 Task: Select the 1 on the scale.
Action: Mouse moved to (7, 461)
Screenshot: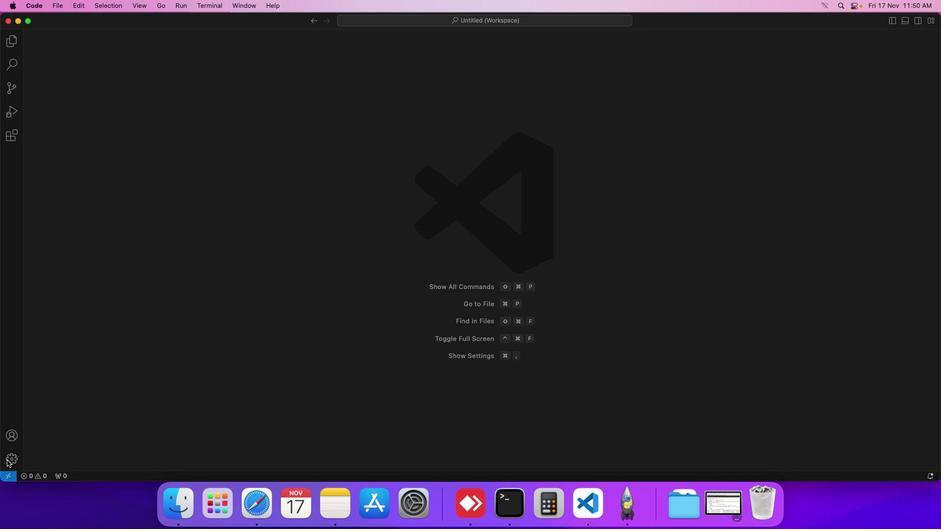 
Action: Mouse pressed left at (7, 461)
Screenshot: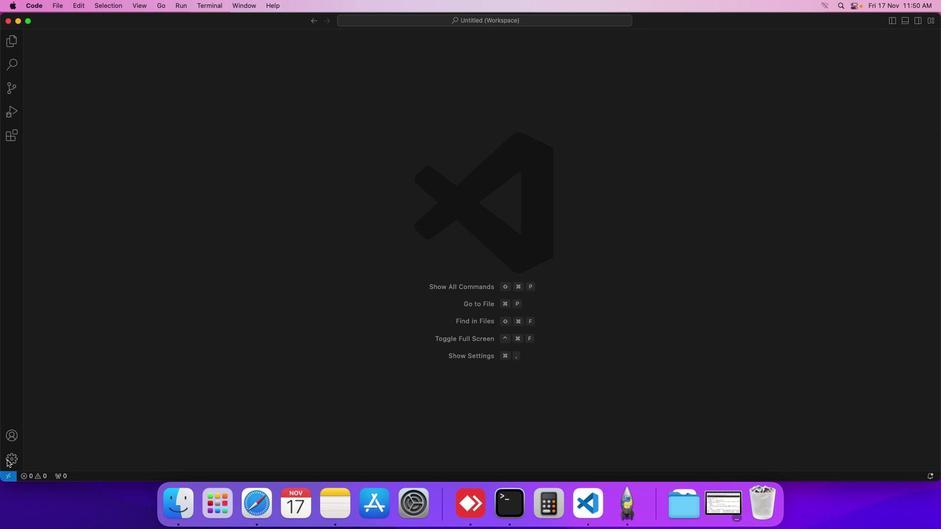 
Action: Mouse moved to (50, 385)
Screenshot: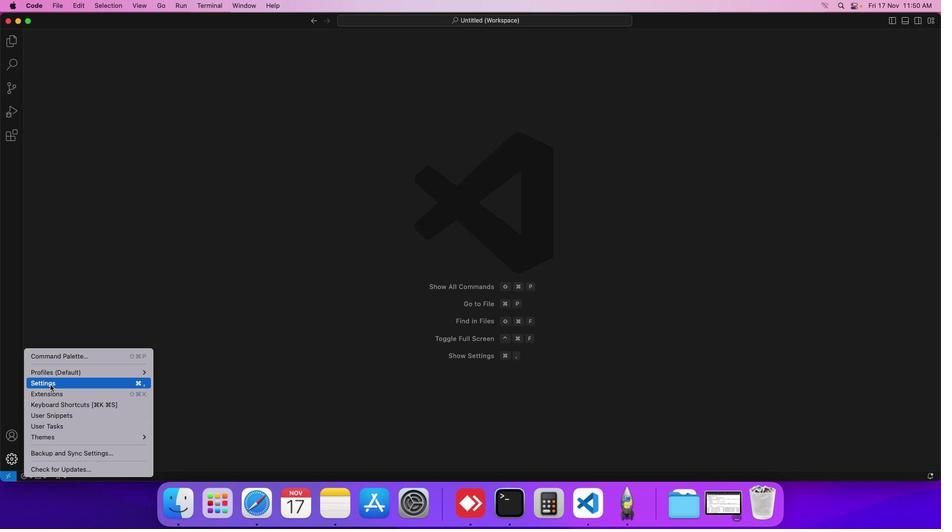 
Action: Mouse pressed left at (50, 385)
Screenshot: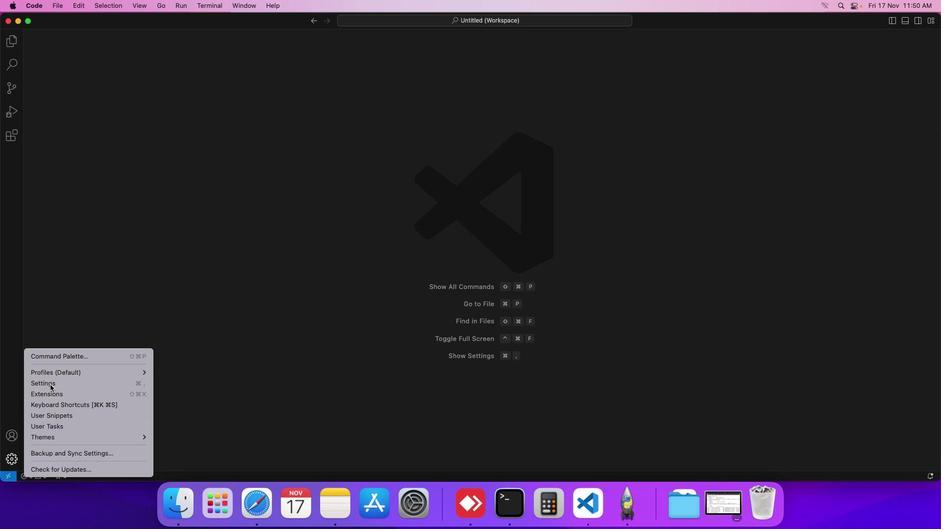 
Action: Mouse moved to (234, 110)
Screenshot: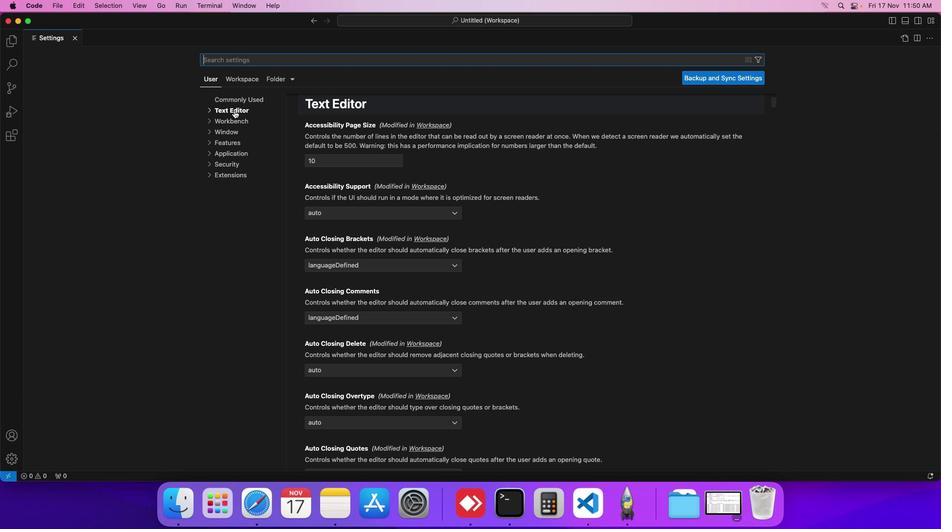 
Action: Mouse pressed left at (234, 110)
Screenshot: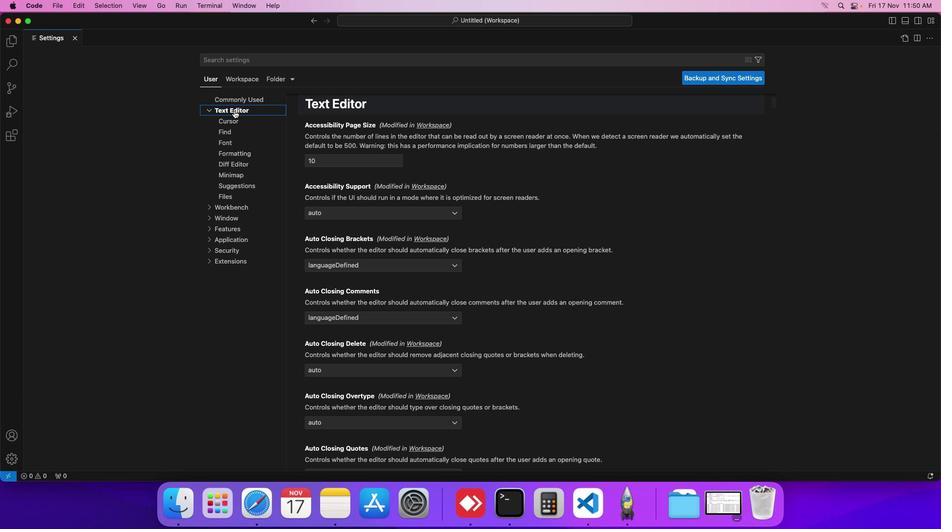 
Action: Mouse moved to (230, 175)
Screenshot: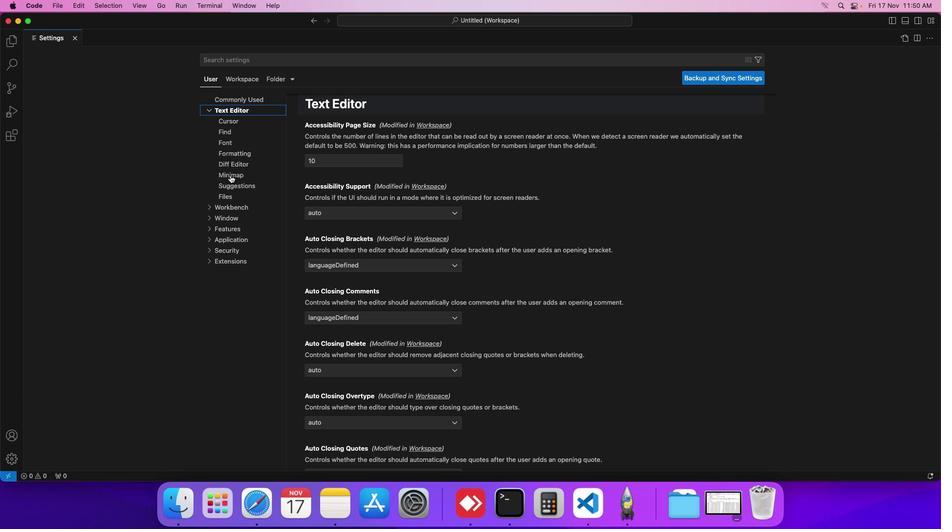 
Action: Mouse pressed left at (230, 175)
Screenshot: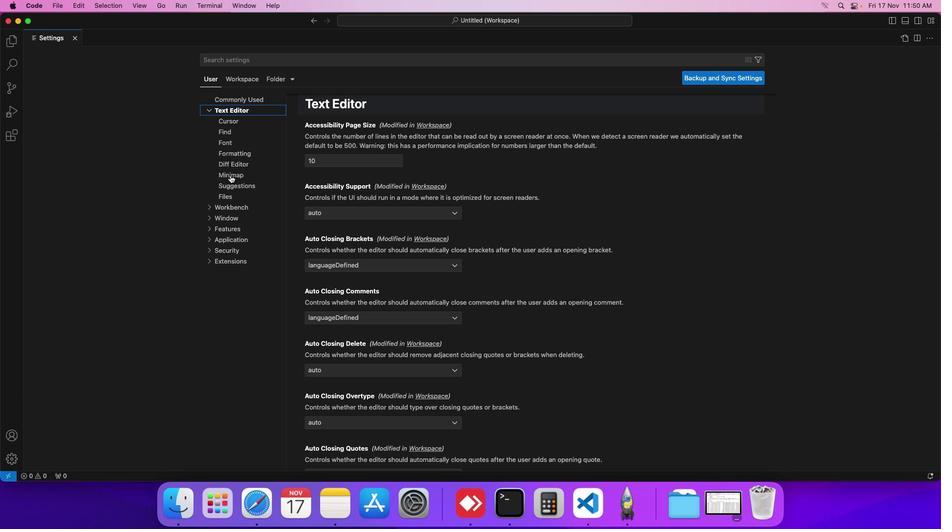 
Action: Mouse moved to (347, 320)
Screenshot: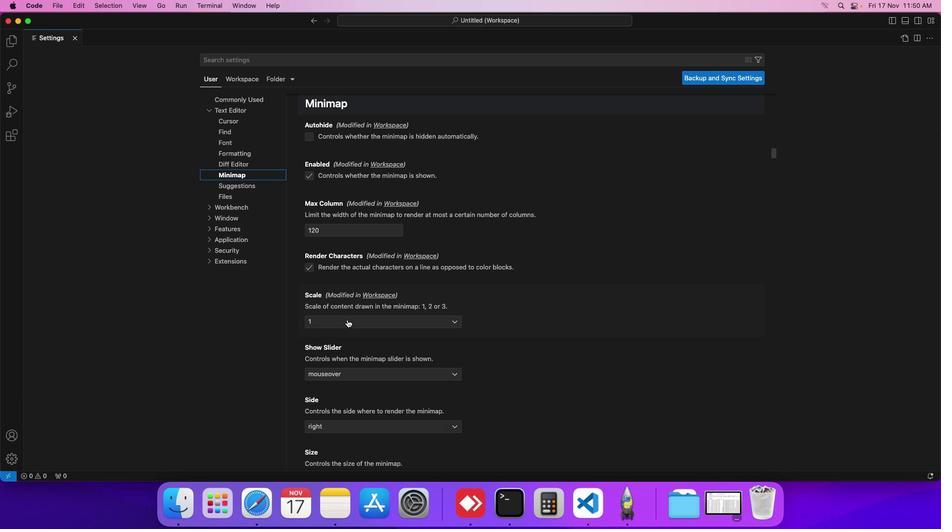 
Action: Mouse pressed left at (347, 320)
Screenshot: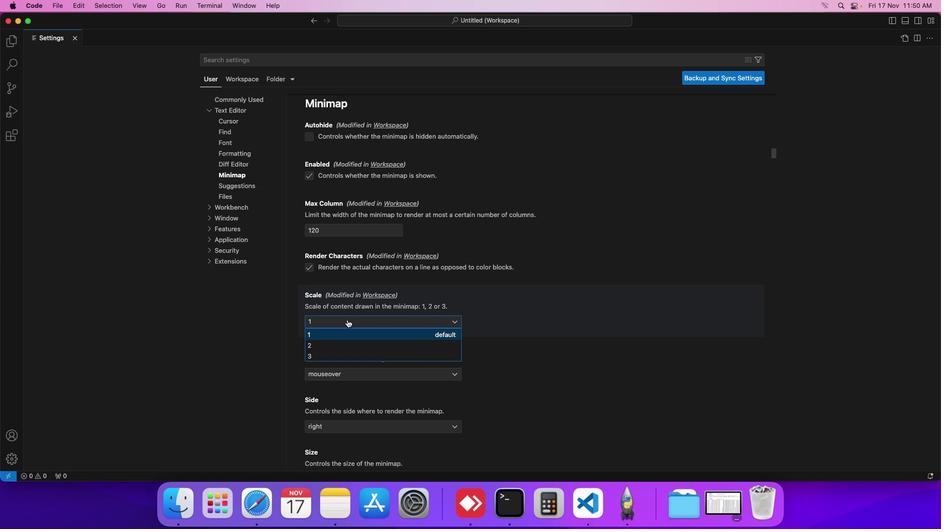 
Action: Mouse moved to (314, 336)
Screenshot: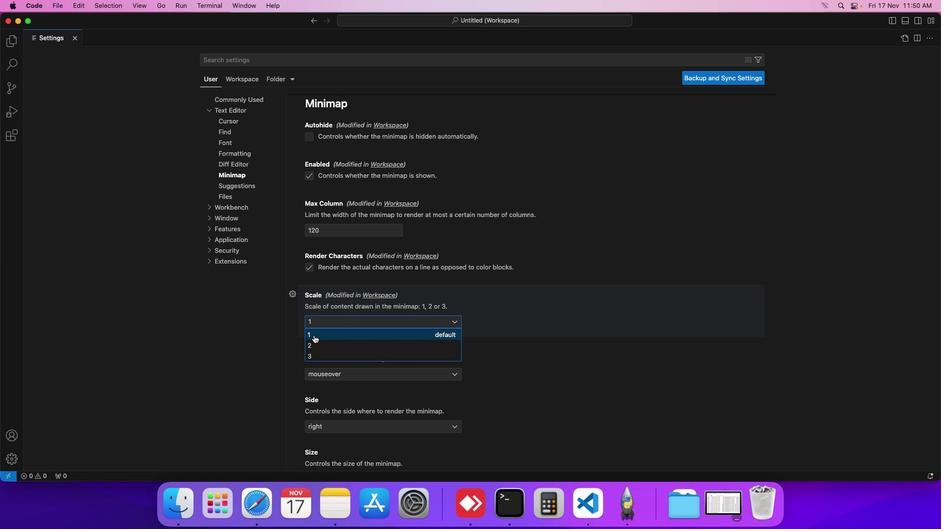 
Action: Mouse pressed left at (314, 336)
Screenshot: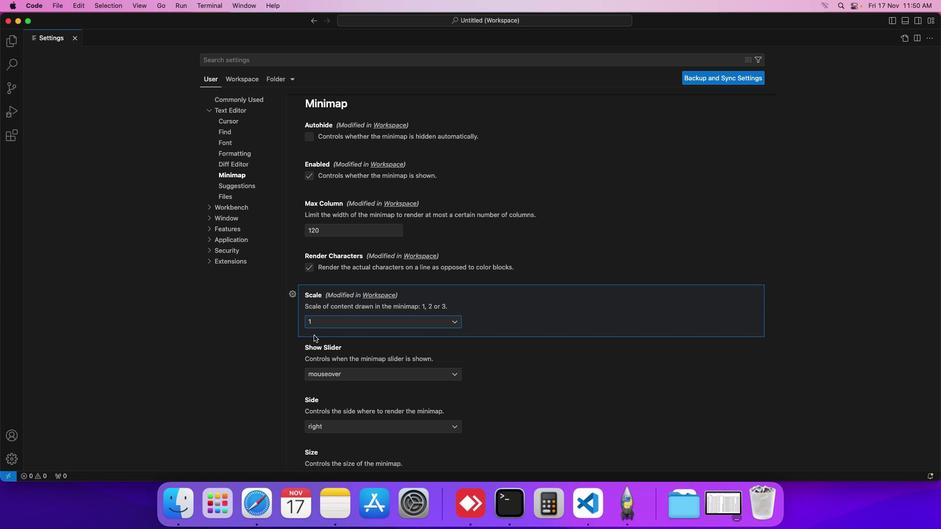 
Action: Mouse moved to (331, 327)
Screenshot: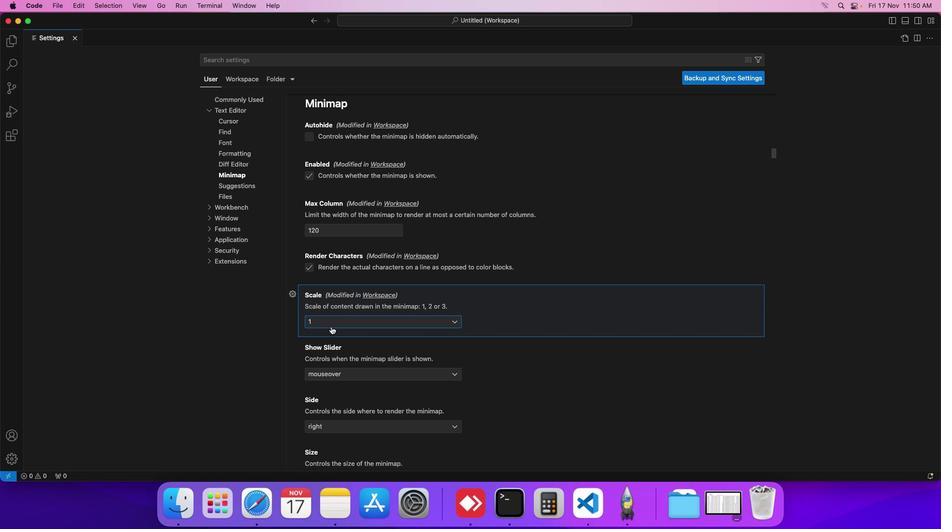 
